 Task: Add Field Roast Mexican Style Blend Chao Cheese Shreds to the cart.
Action: Mouse pressed left at (17, 145)
Screenshot: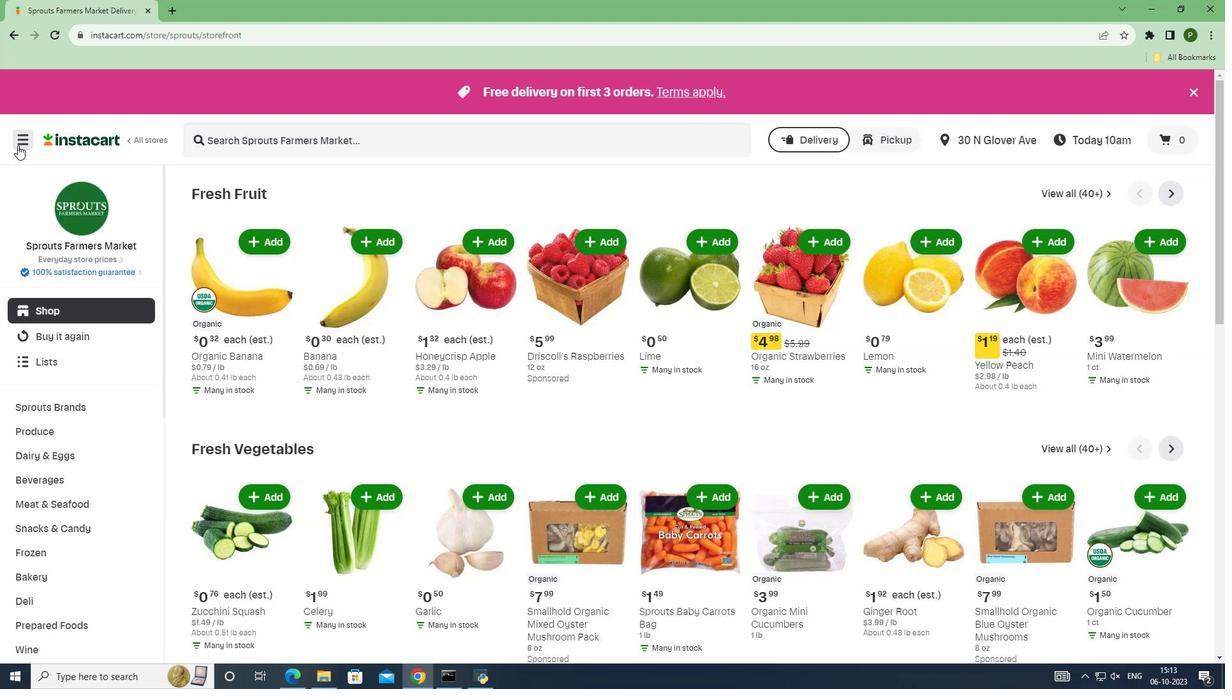 
Action: Mouse moved to (31, 335)
Screenshot: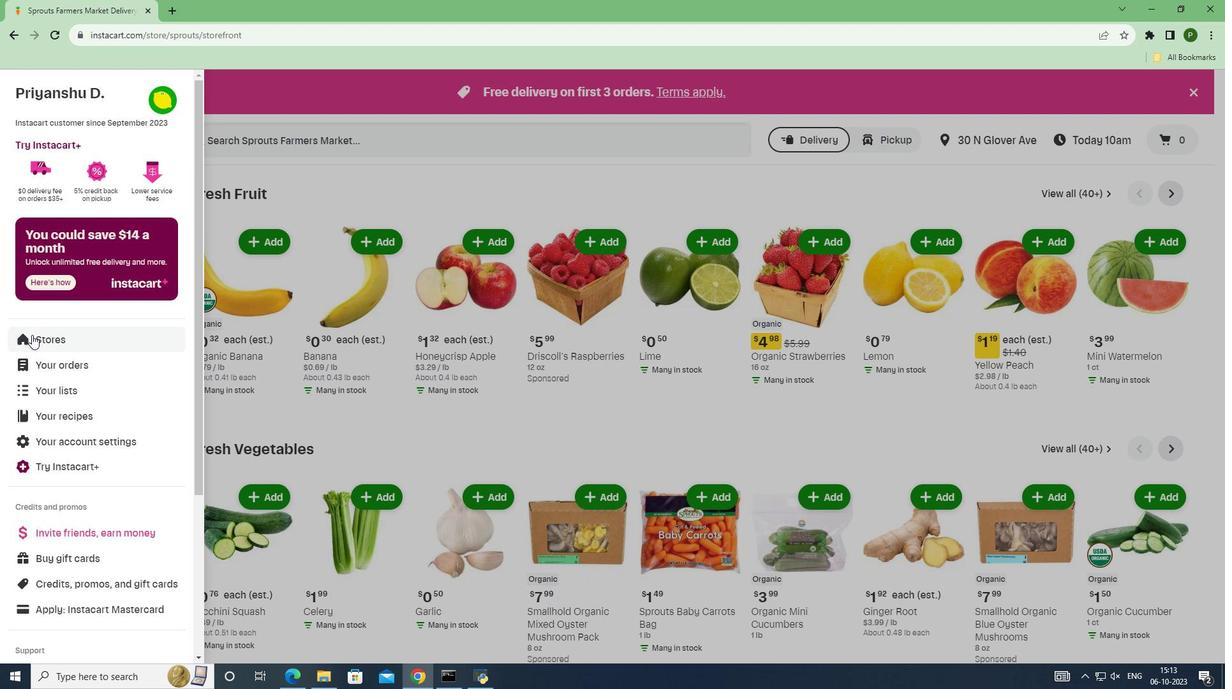
Action: Mouse pressed left at (31, 335)
Screenshot: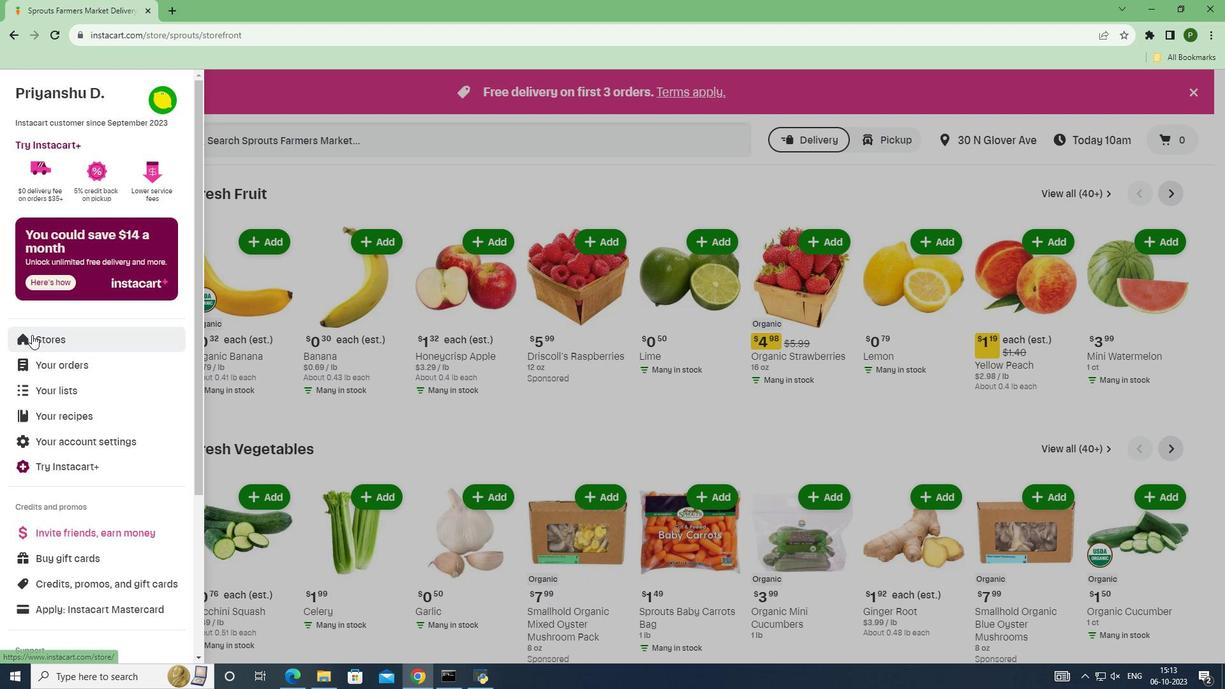 
Action: Mouse moved to (306, 141)
Screenshot: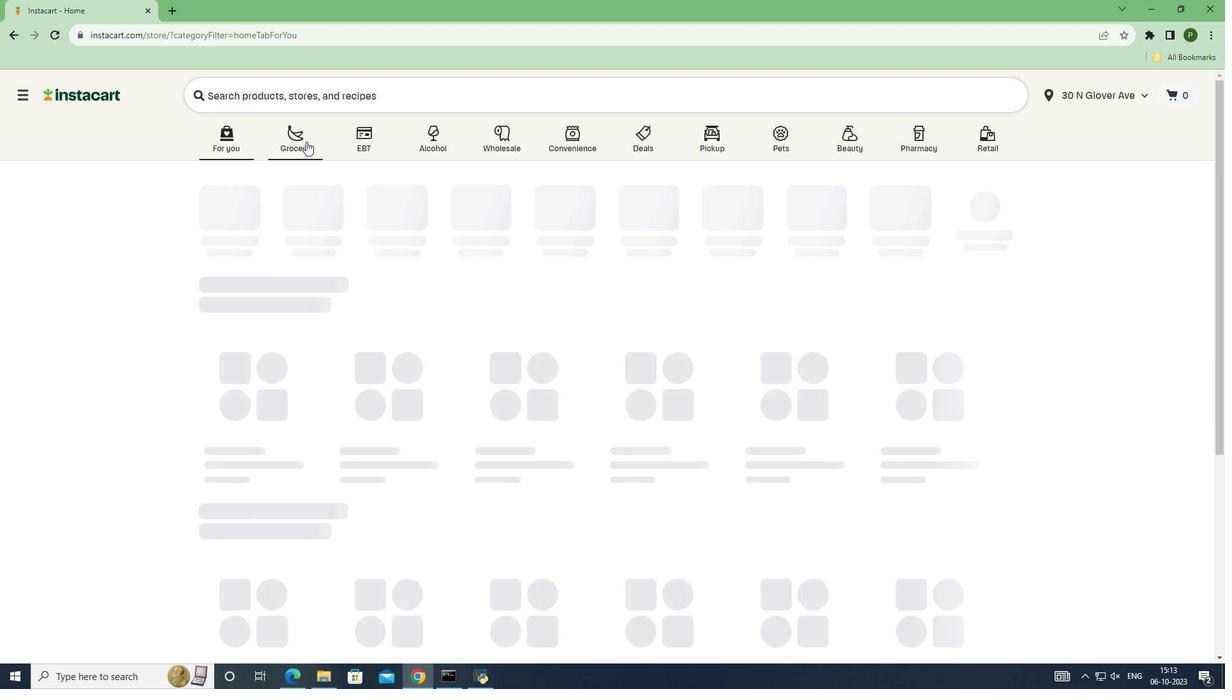 
Action: Mouse pressed left at (306, 141)
Screenshot: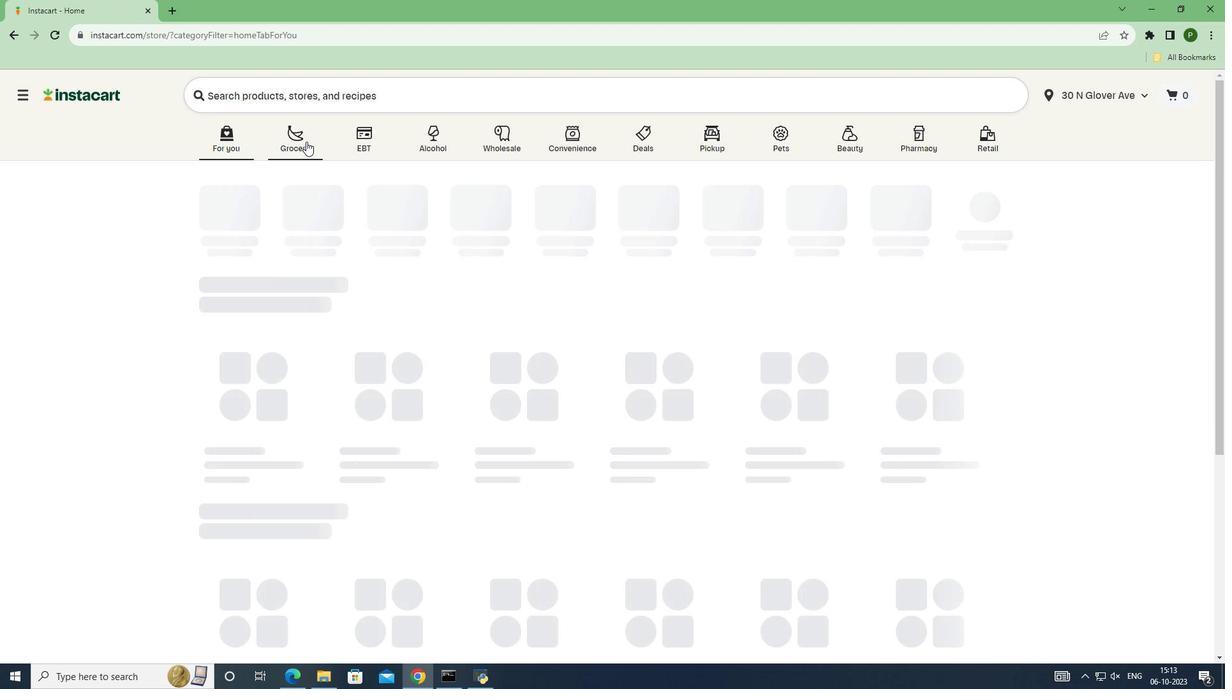 
Action: Mouse moved to (798, 298)
Screenshot: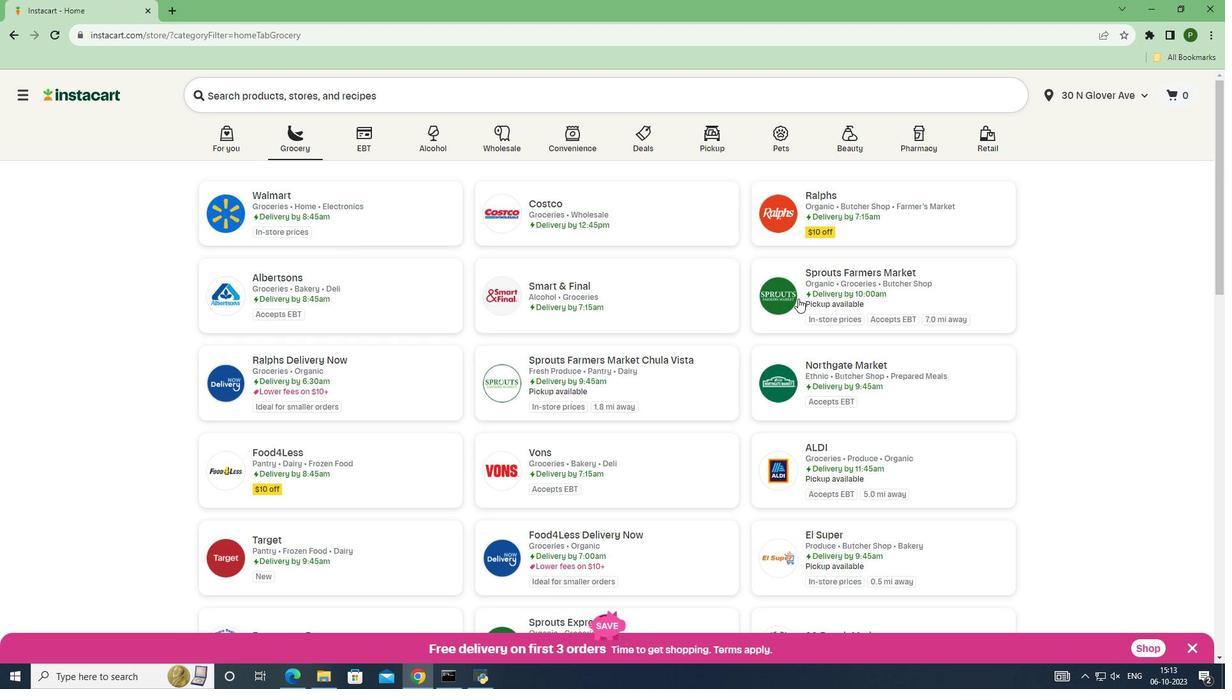 
Action: Mouse pressed left at (798, 298)
Screenshot: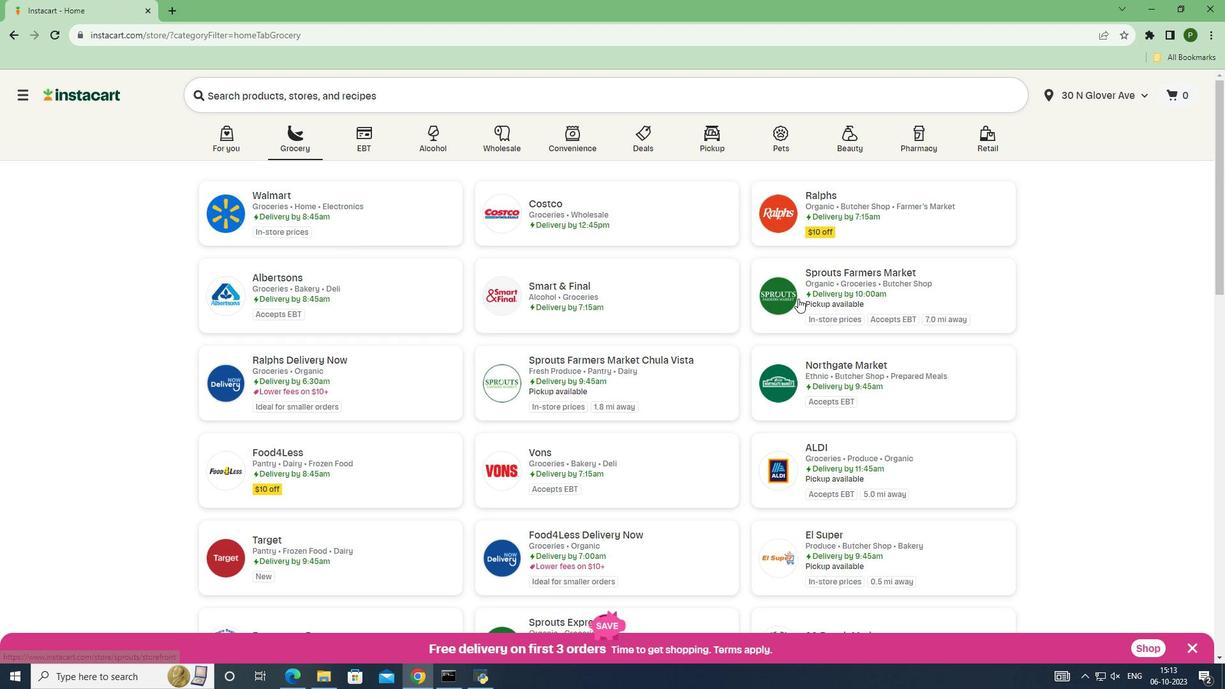 
Action: Mouse moved to (61, 458)
Screenshot: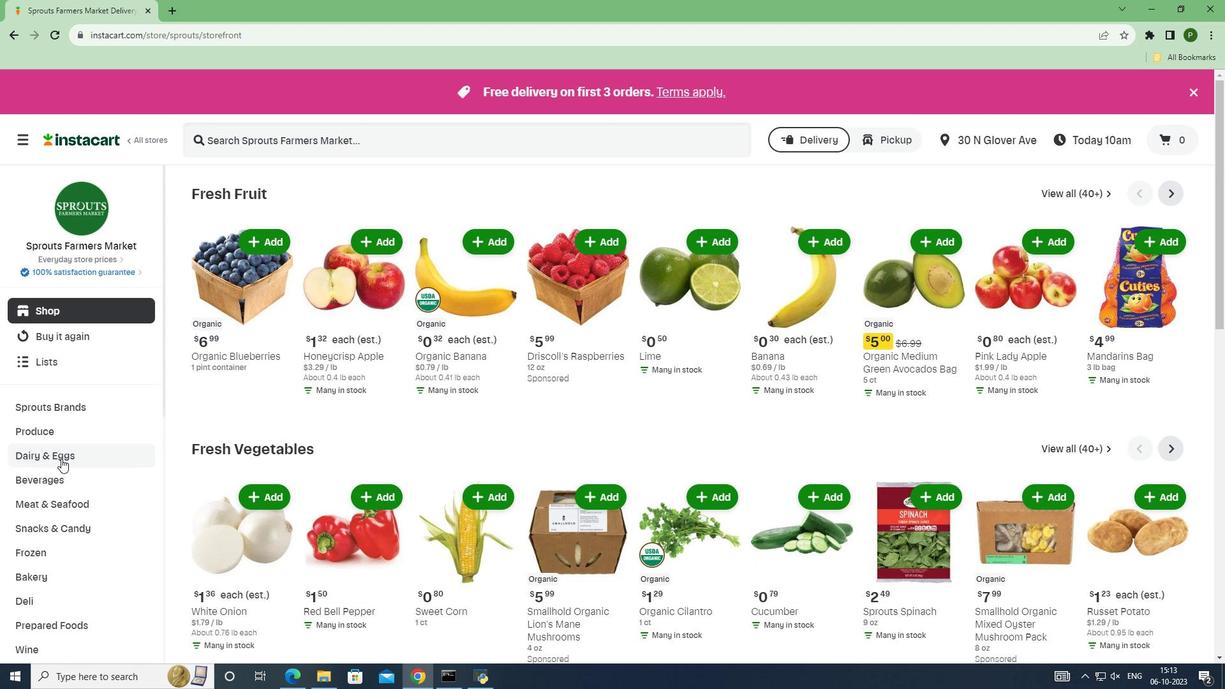 
Action: Mouse pressed left at (61, 458)
Screenshot: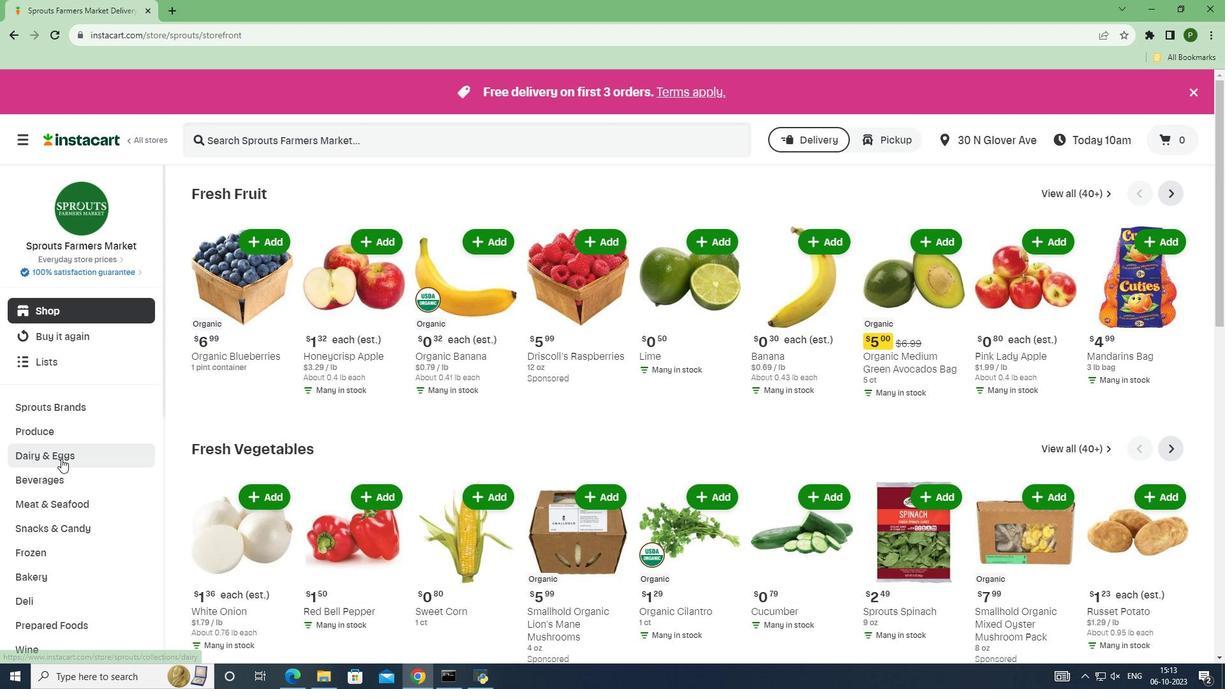 
Action: Mouse moved to (48, 502)
Screenshot: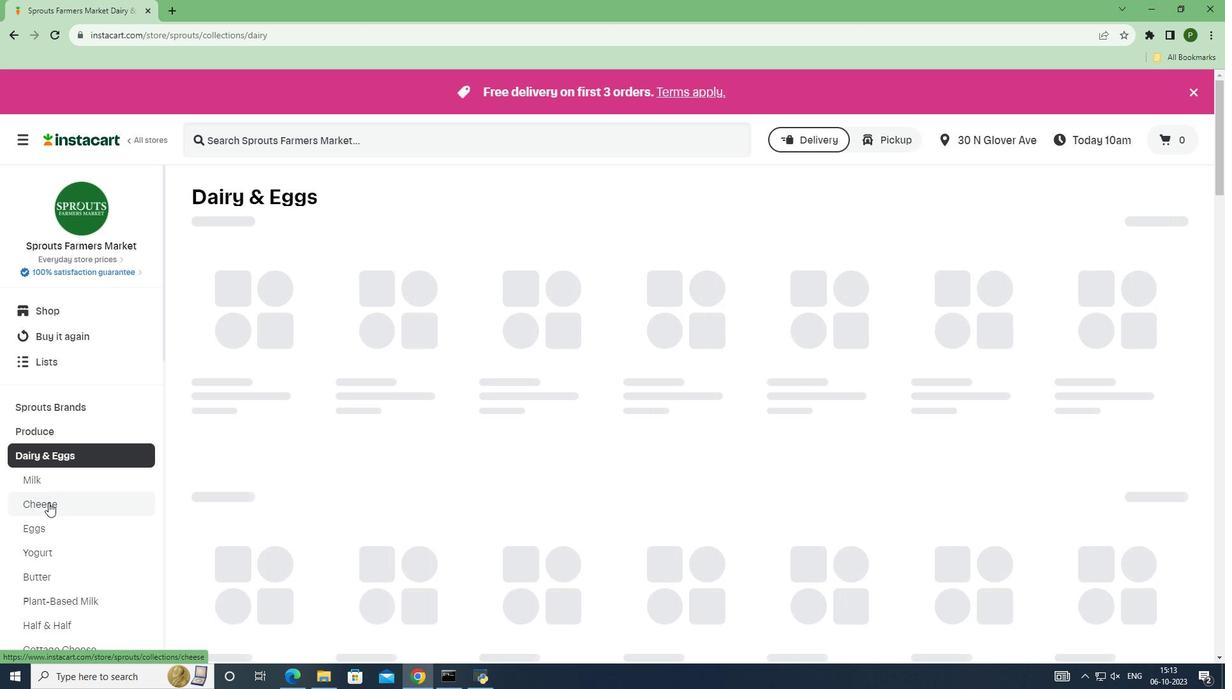 
Action: Mouse pressed left at (48, 502)
Screenshot: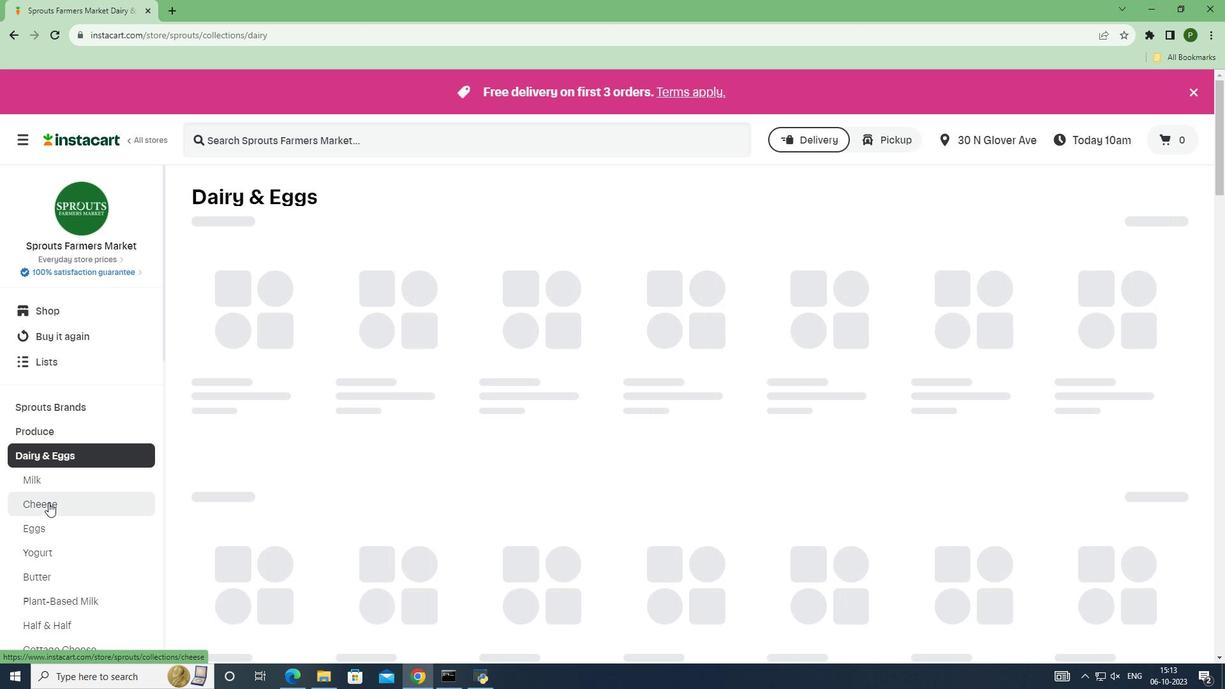
Action: Mouse moved to (247, 138)
Screenshot: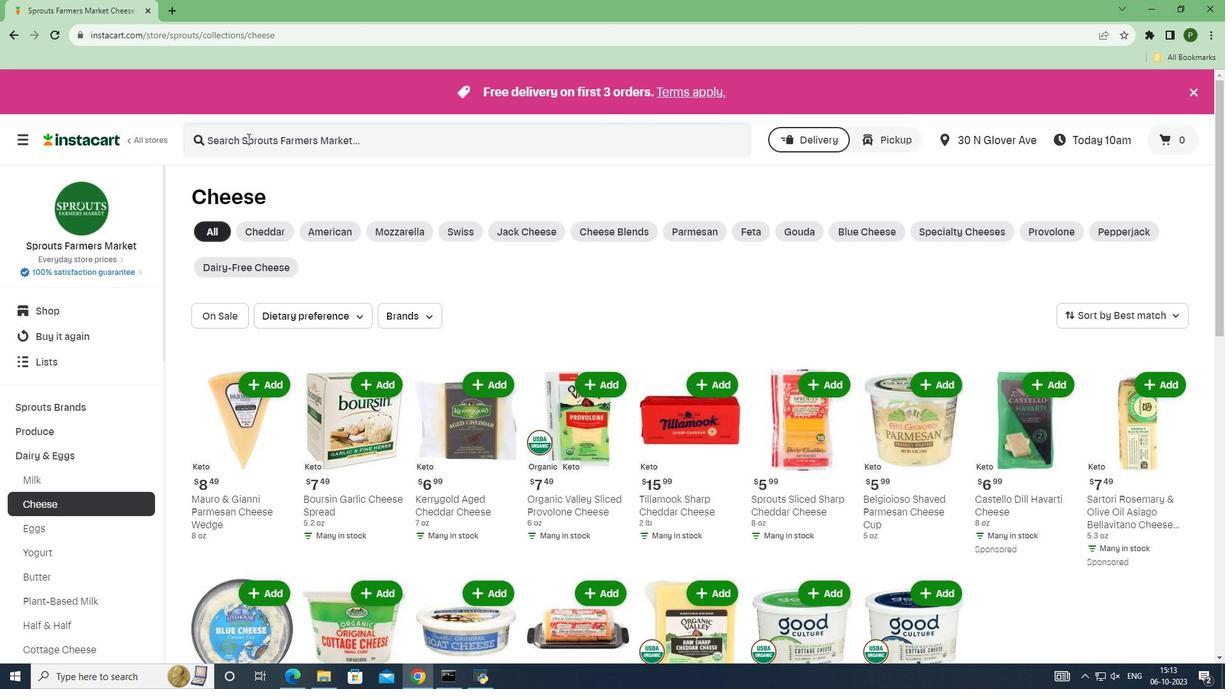 
Action: Mouse pressed left at (247, 138)
Screenshot: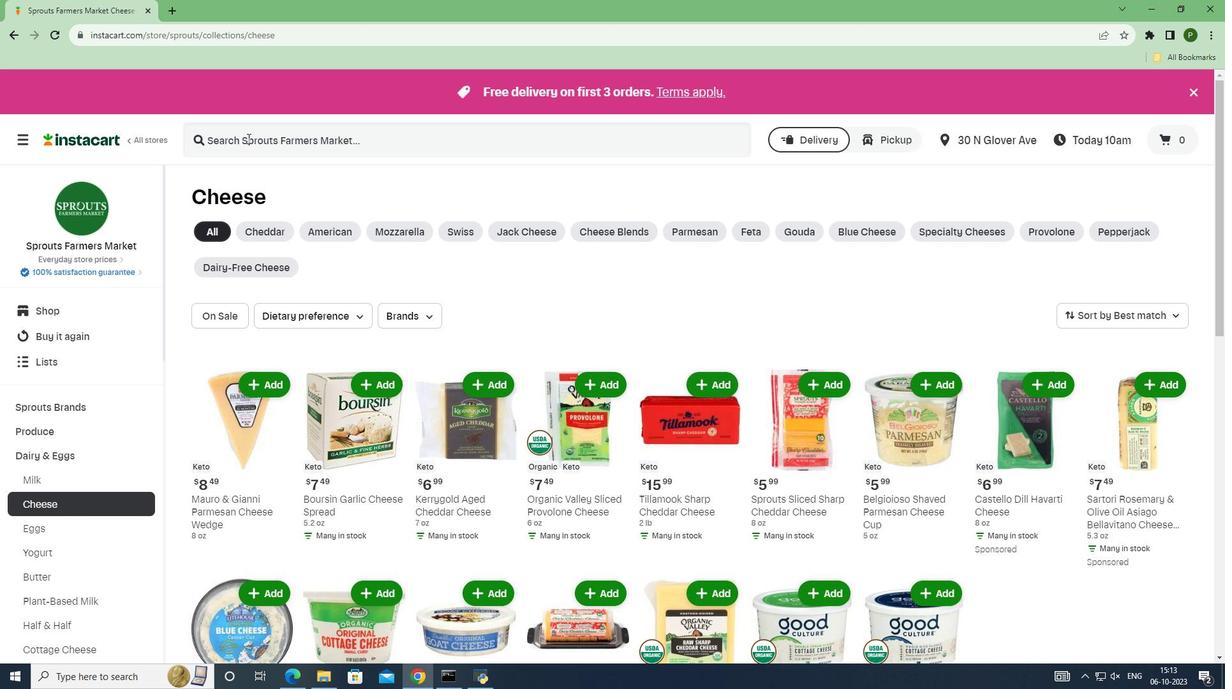 
Action: Key pressed <Key.caps_lock>F<Key.caps_lock>ield<Key.space><Key.caps_lock>R<Key.caps_lock>oast<Key.space><Key.caps_lock>M<Key.caps_lock>exican<Key.space><Key.caps_lock>S<Key.caps_lock>tyle<Key.space><Key.caps_lock>B<Key.caps_lock>lend<Key.space><Key.caps_lock>C<Key.caps_lock>hao<Key.space><Key.caps_lock>C<Key.caps_lock>heese<Key.space><Key.caps_lock>S<Key.caps_lock>hreds<Key.space><Key.enter>
Screenshot: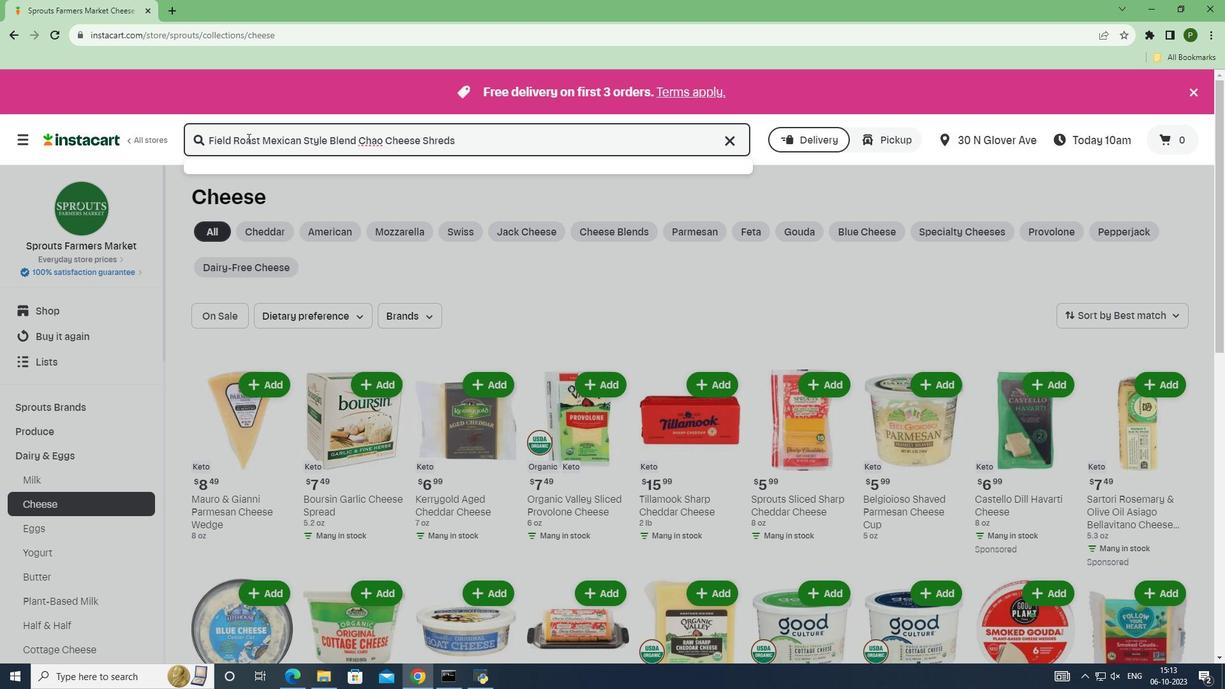 
Action: Mouse moved to (708, 275)
Screenshot: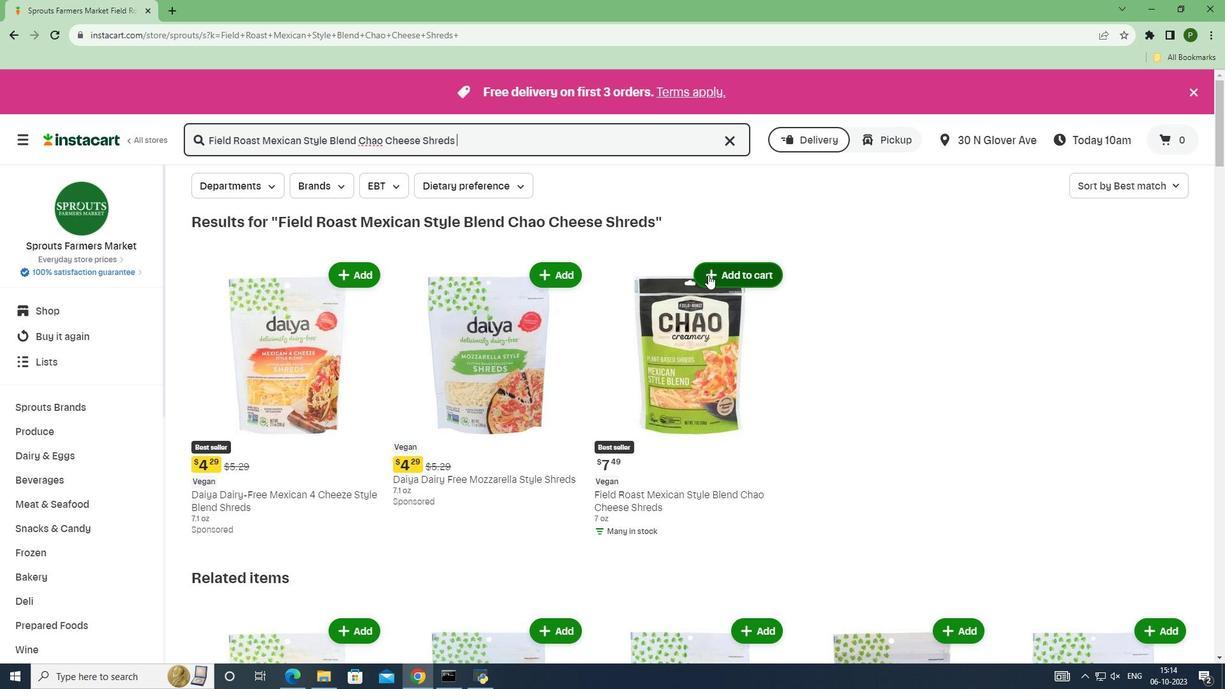 
Action: Mouse pressed left at (708, 275)
Screenshot: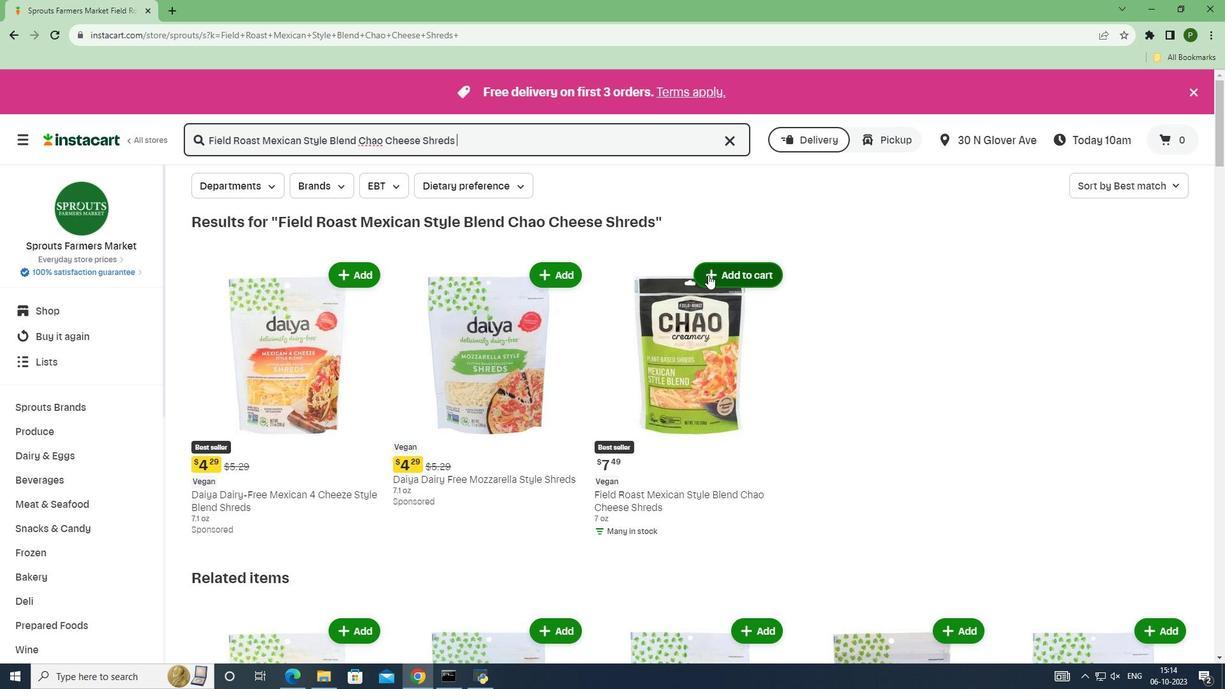 
Action: Mouse moved to (721, 282)
Screenshot: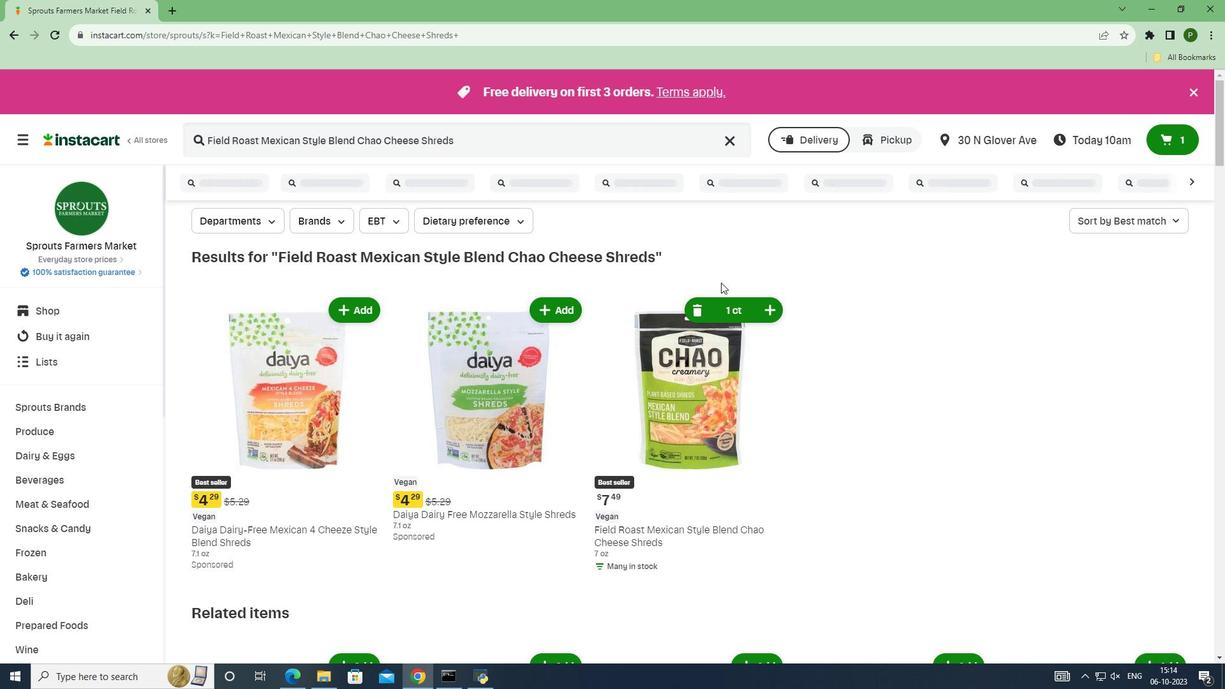 
Action: Key pressed <Key.f10>
Screenshot: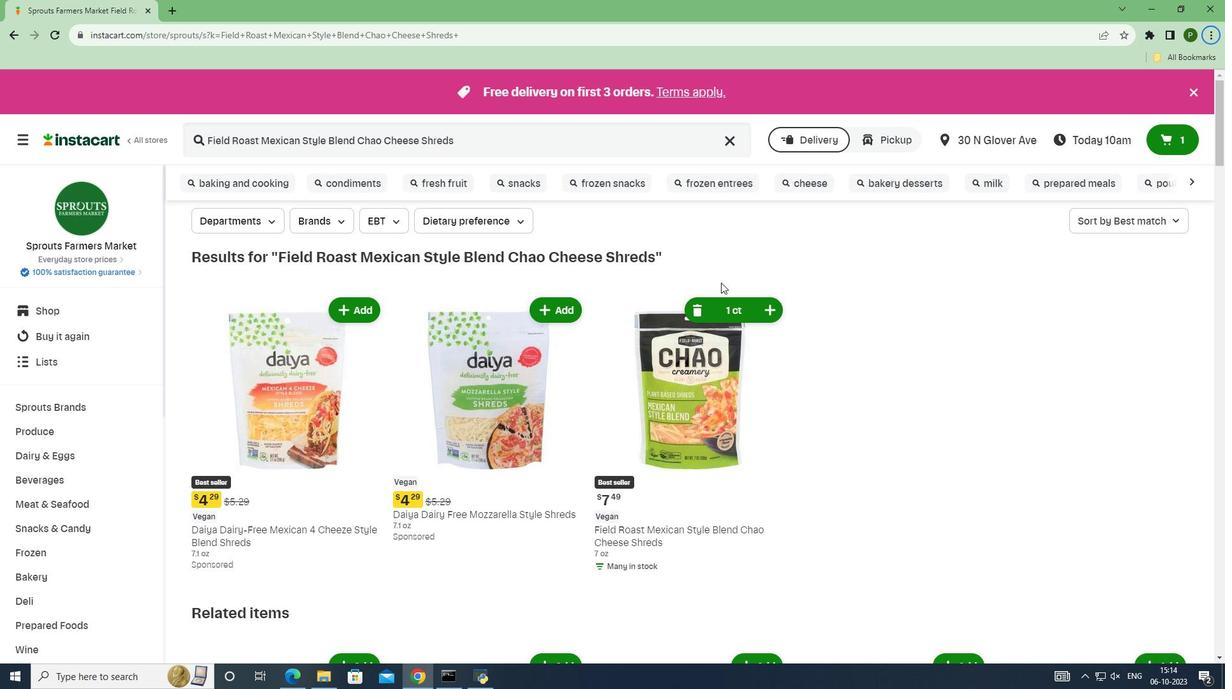
